 Task: Look for products in the category "Homeopathic Care" from Hyland's only.
Action: Mouse moved to (354, 163)
Screenshot: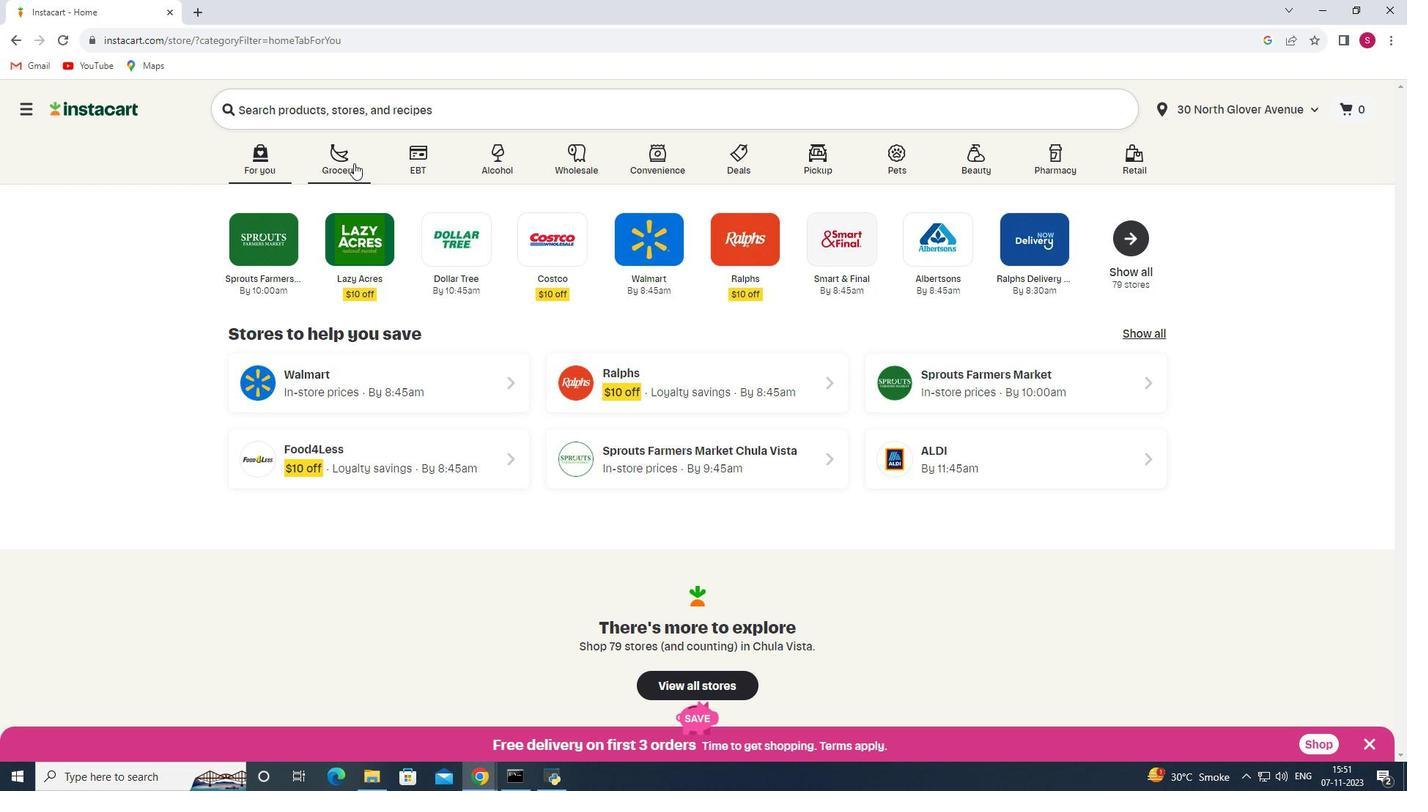 
Action: Mouse pressed left at (354, 163)
Screenshot: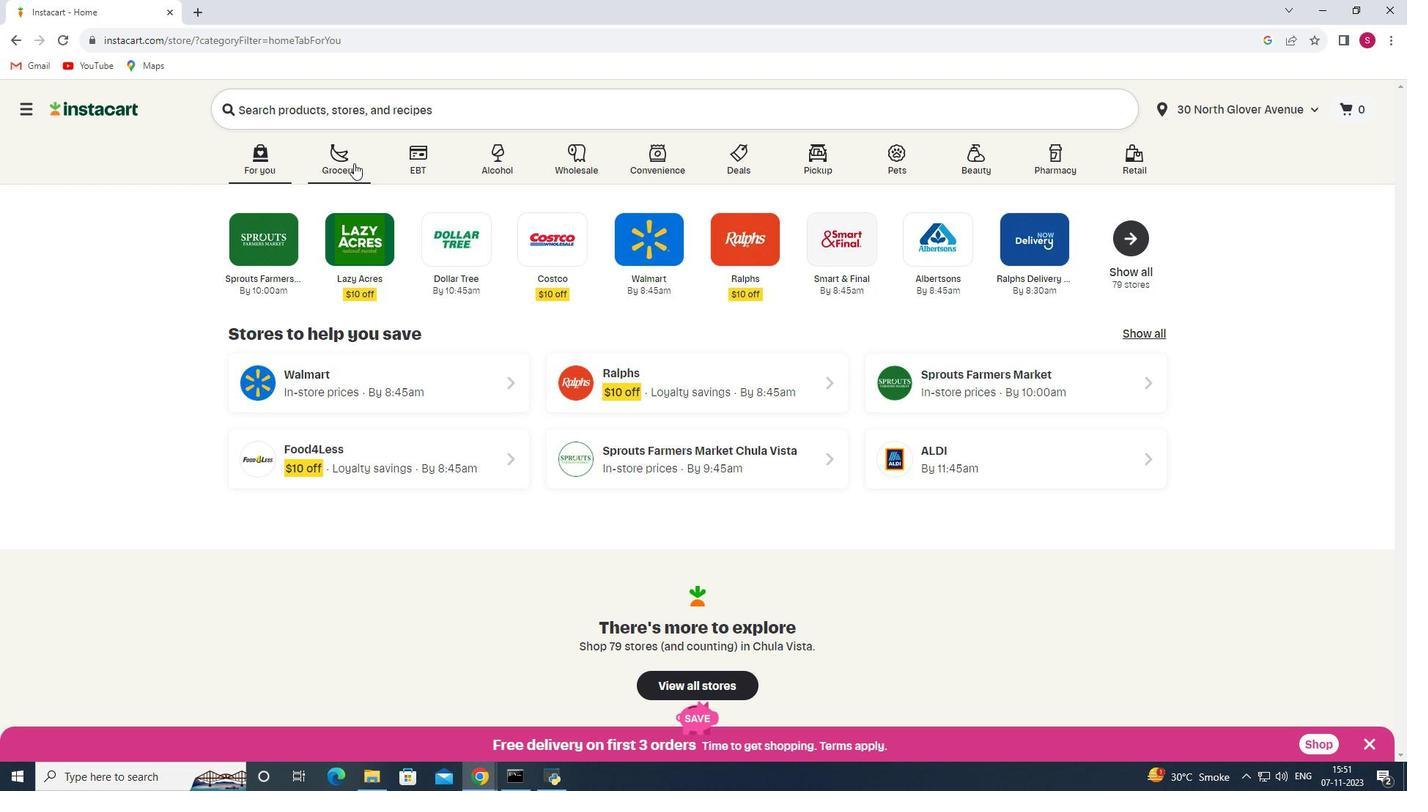 
Action: Mouse moved to (362, 421)
Screenshot: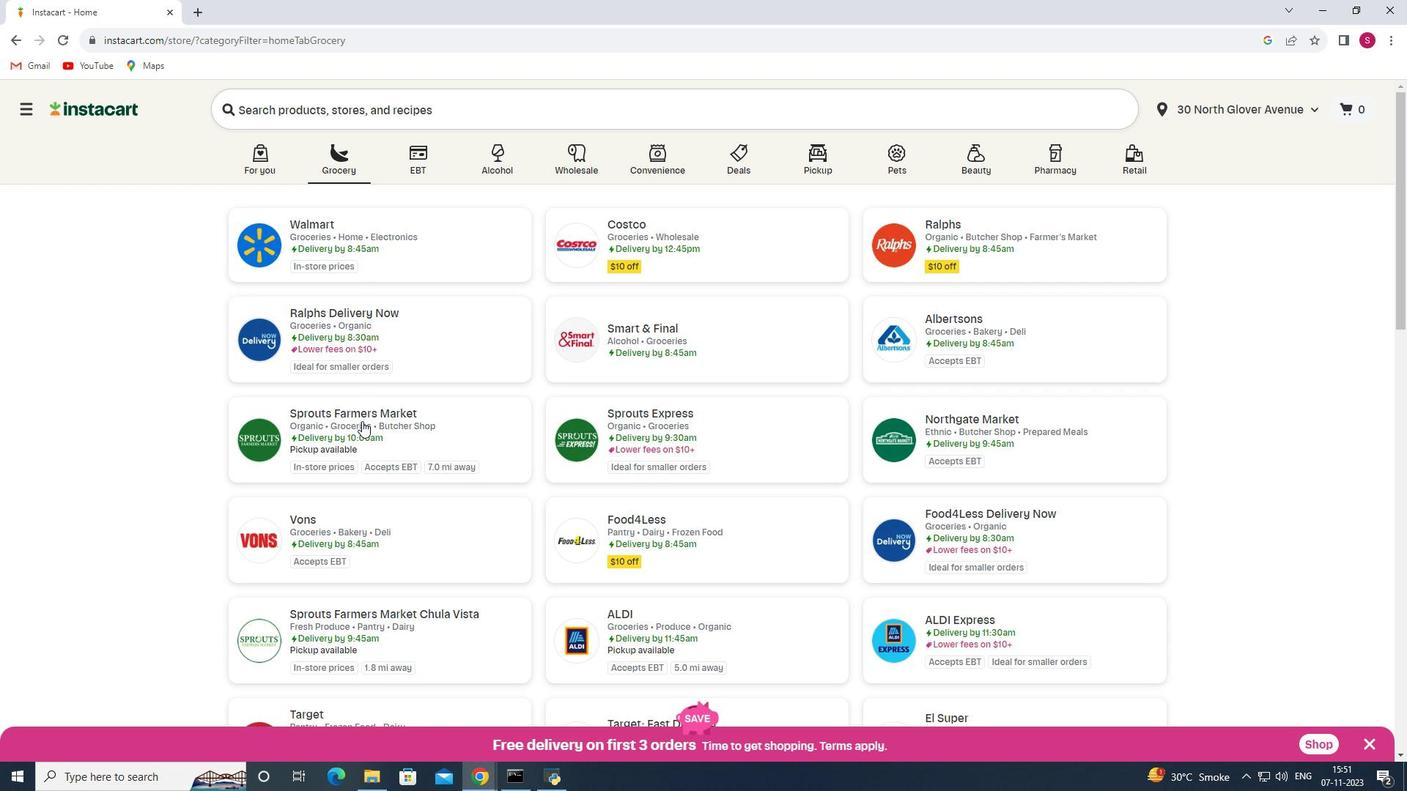 
Action: Mouse pressed left at (362, 421)
Screenshot: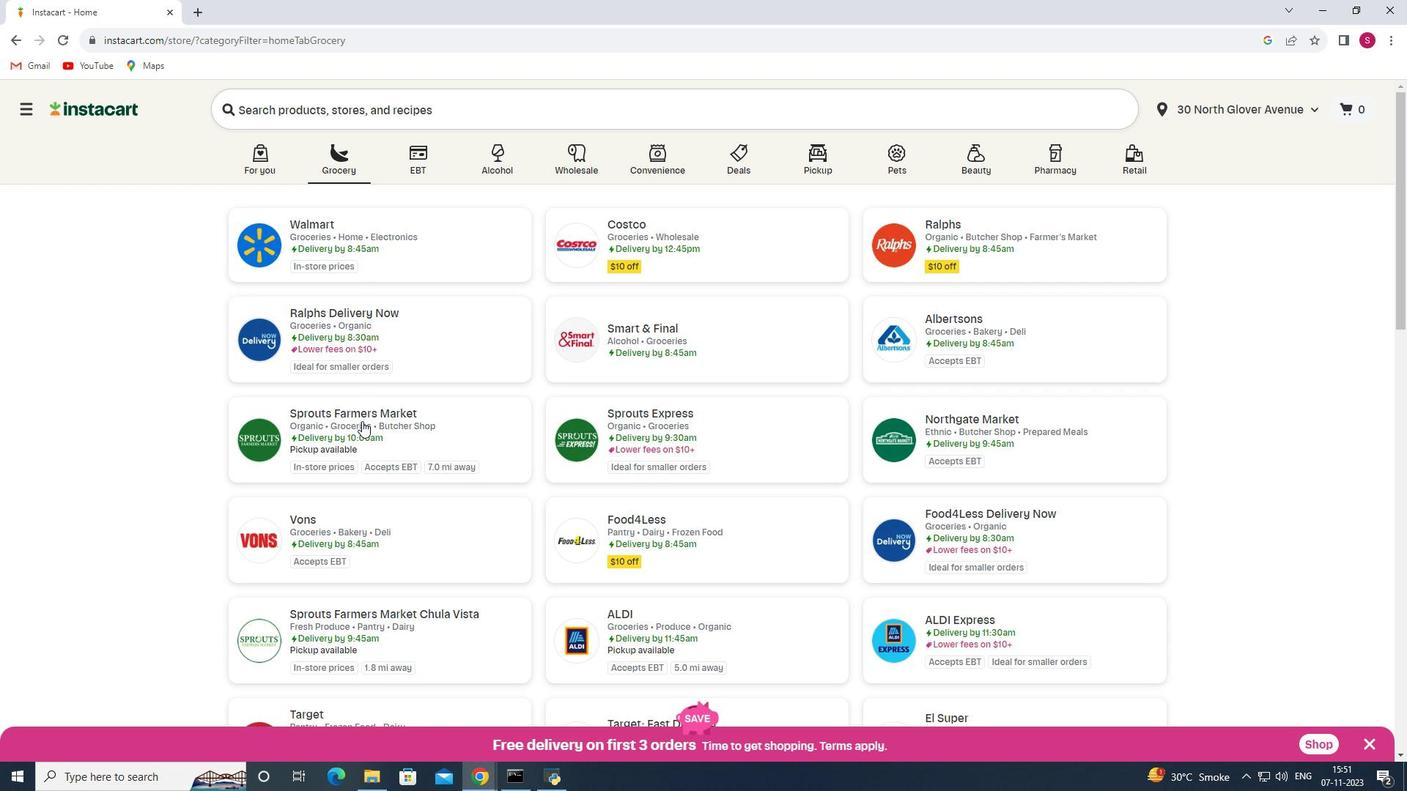 
Action: Mouse moved to (90, 445)
Screenshot: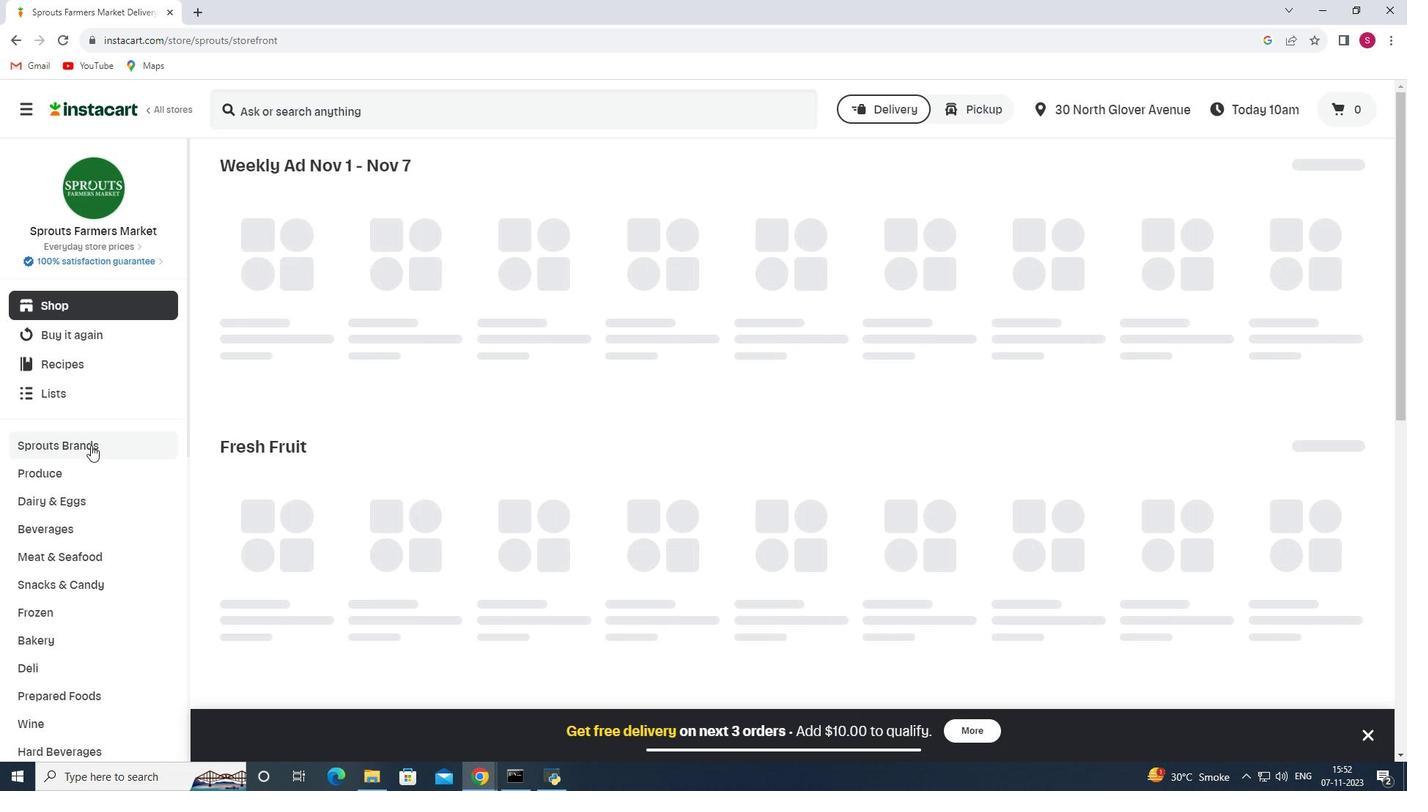 
Action: Mouse scrolled (90, 444) with delta (0, 0)
Screenshot: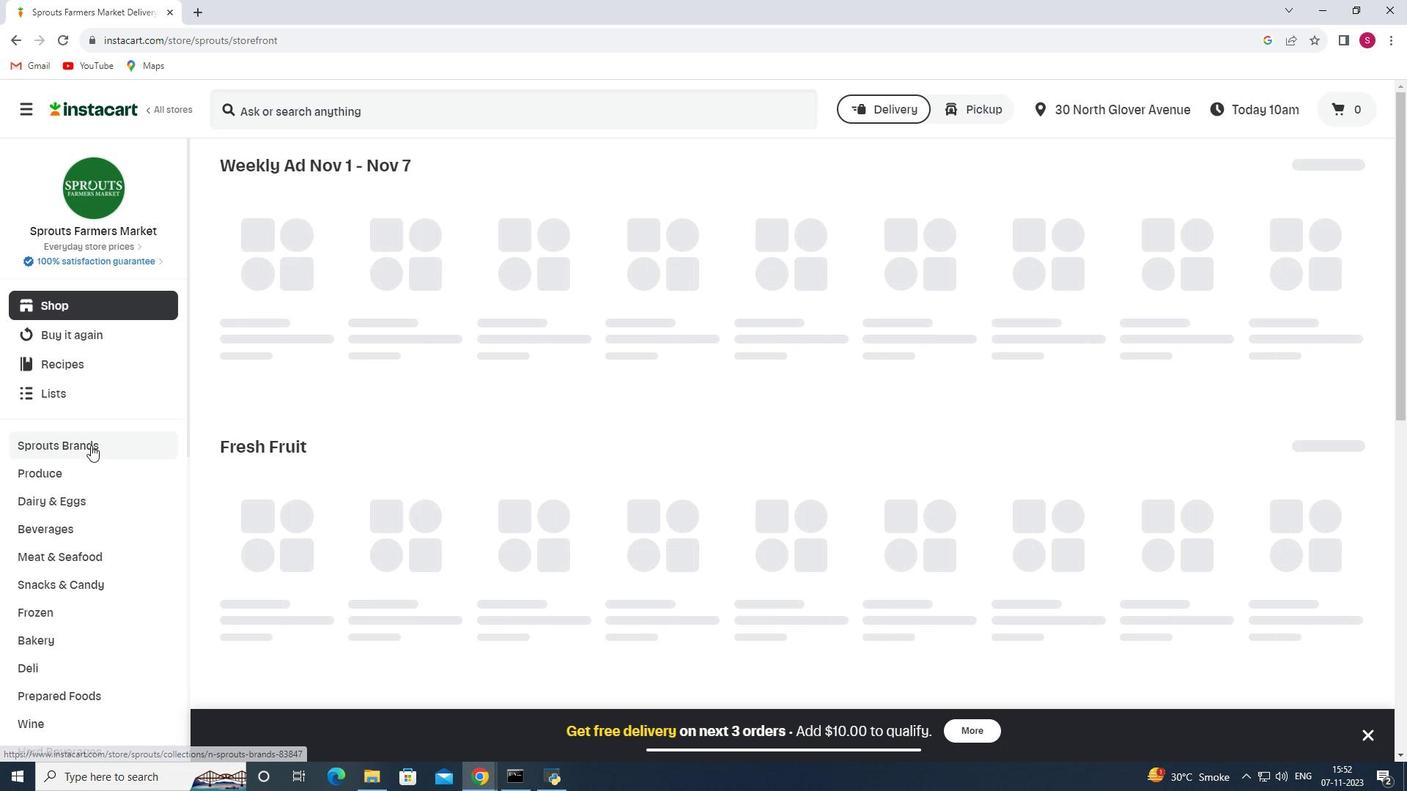 
Action: Mouse scrolled (90, 444) with delta (0, 0)
Screenshot: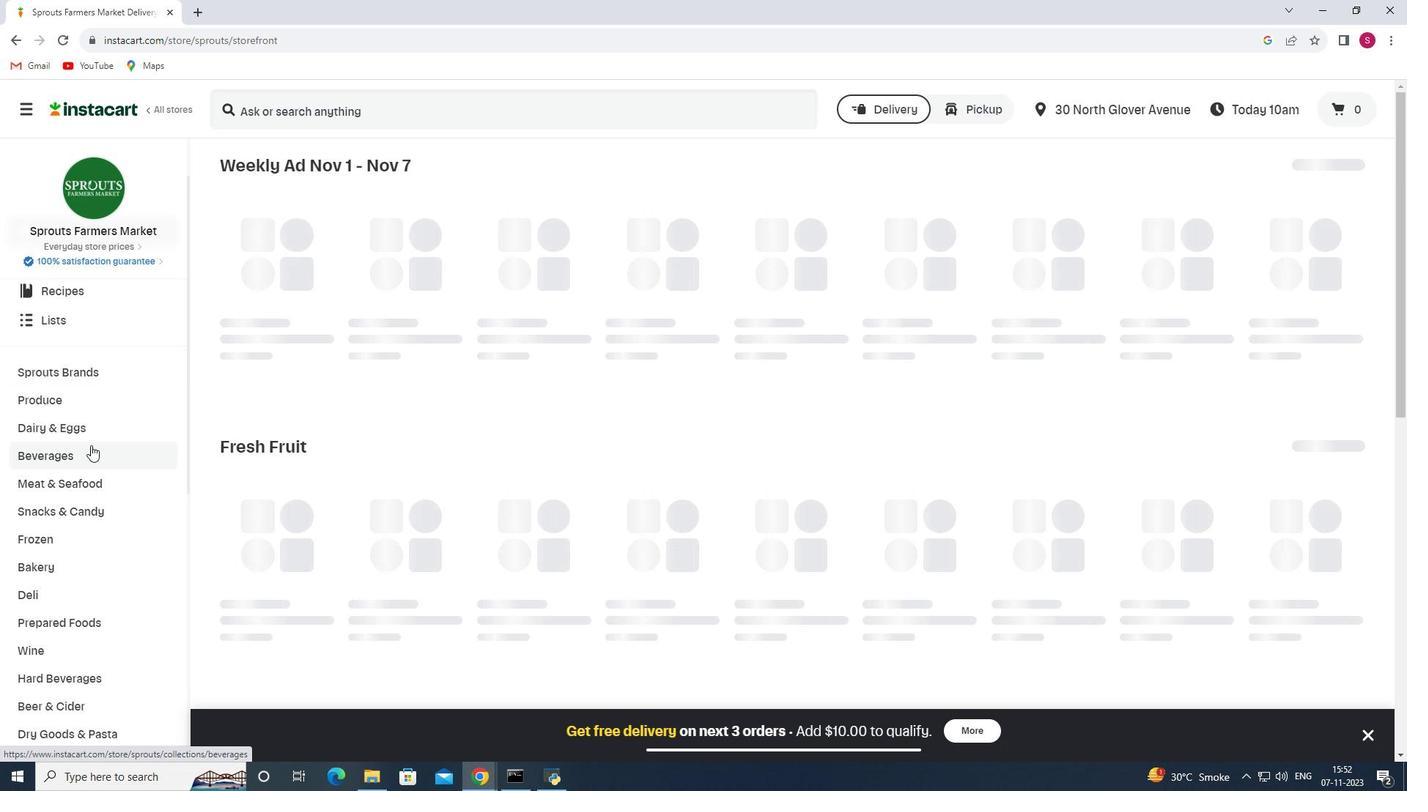 
Action: Mouse scrolled (90, 444) with delta (0, 0)
Screenshot: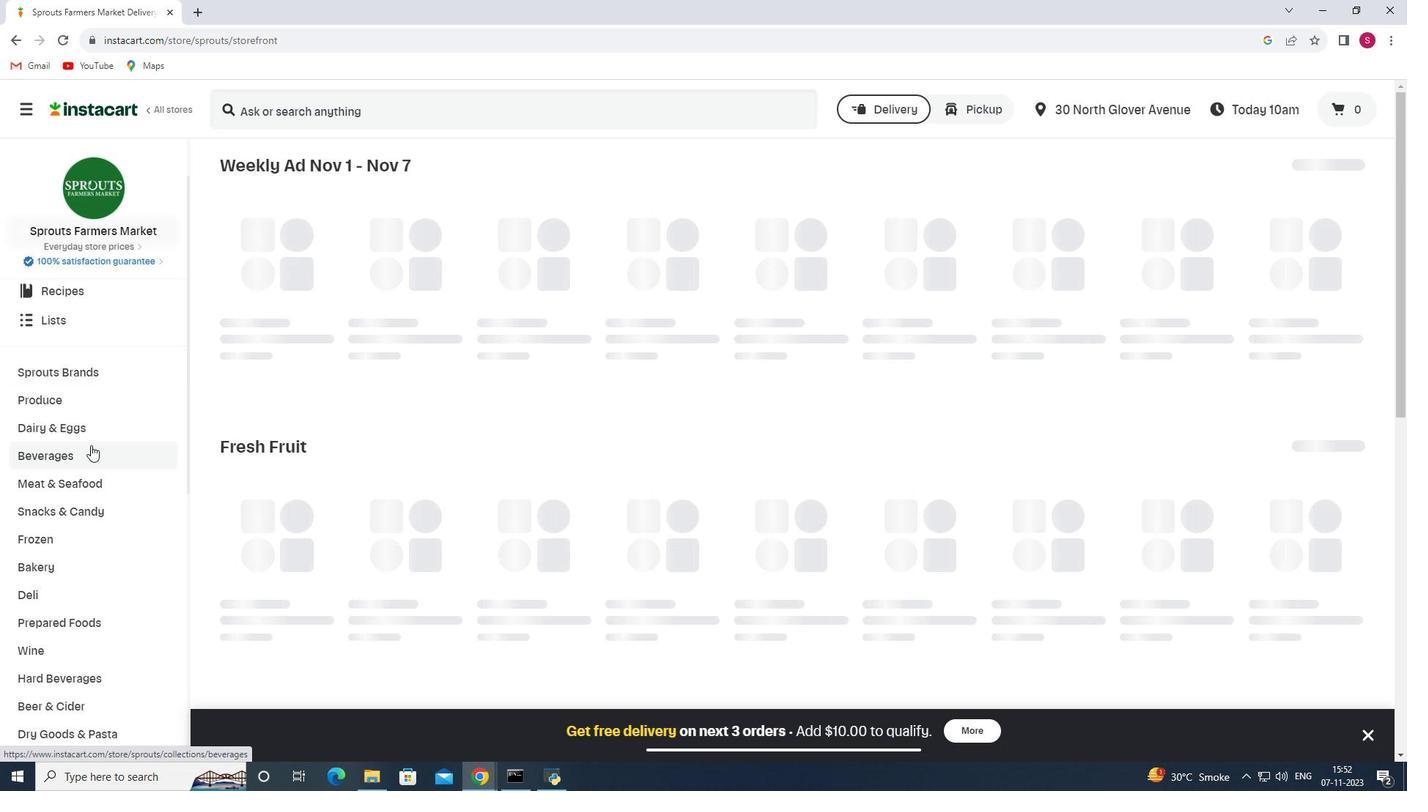 
Action: Mouse scrolled (90, 444) with delta (0, 0)
Screenshot: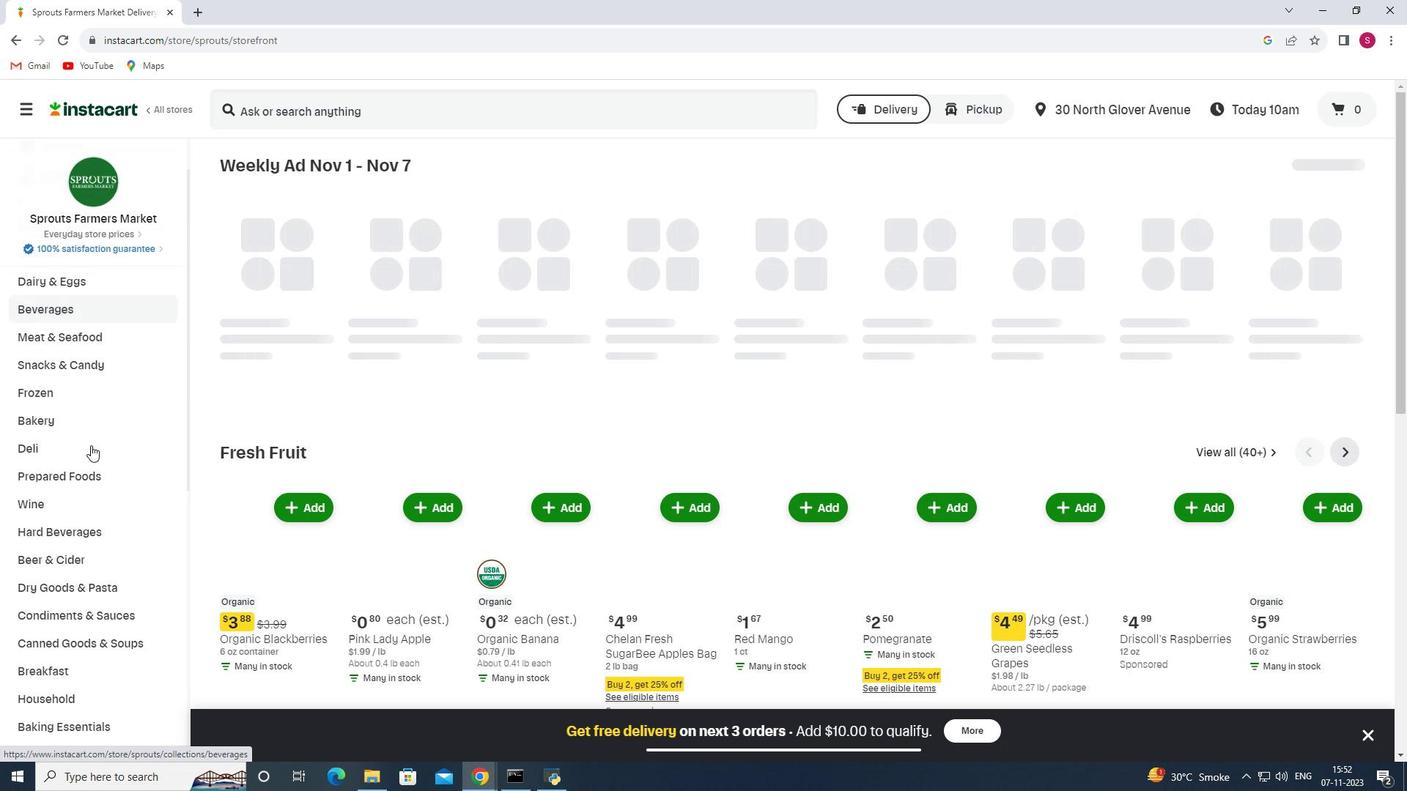 
Action: Mouse scrolled (90, 444) with delta (0, 0)
Screenshot: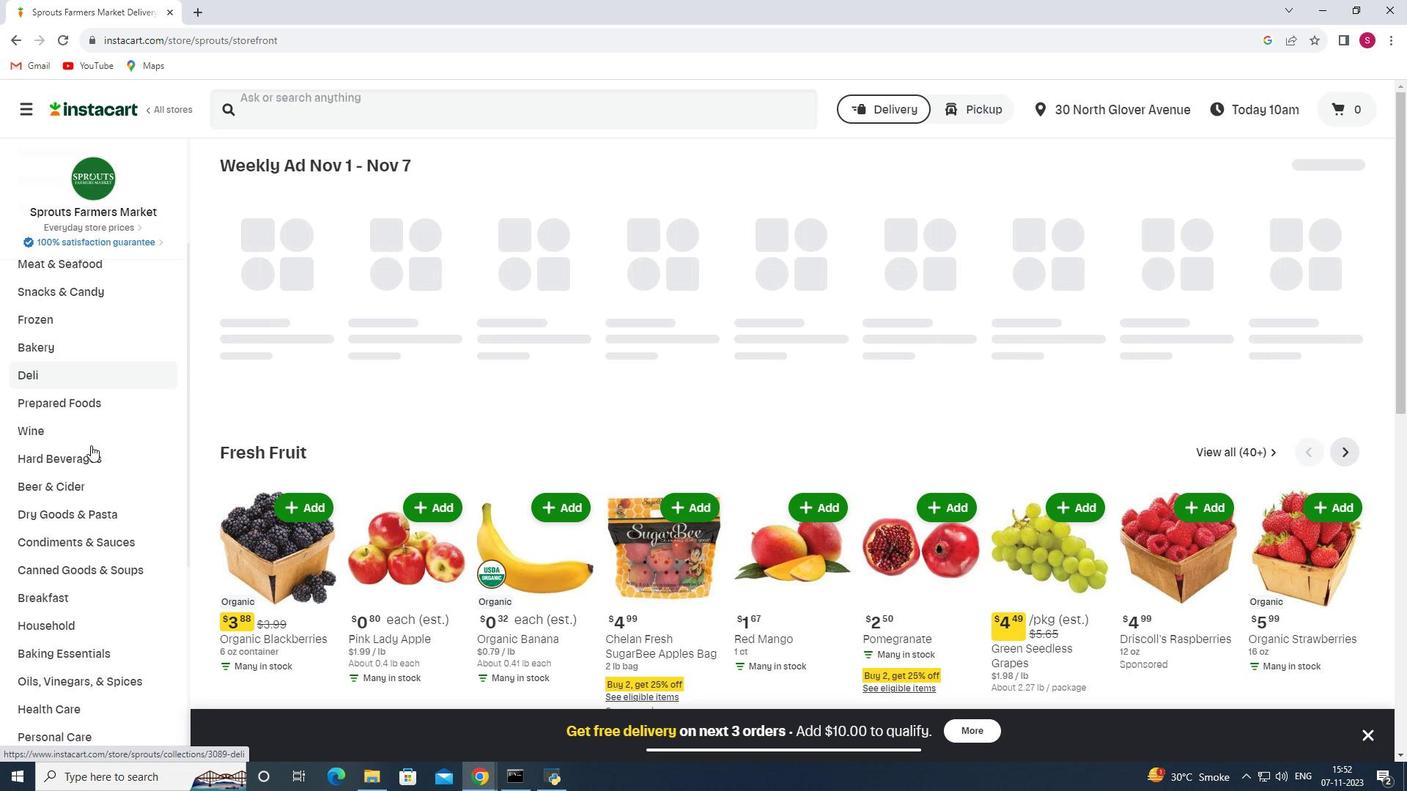 
Action: Mouse scrolled (90, 444) with delta (0, 0)
Screenshot: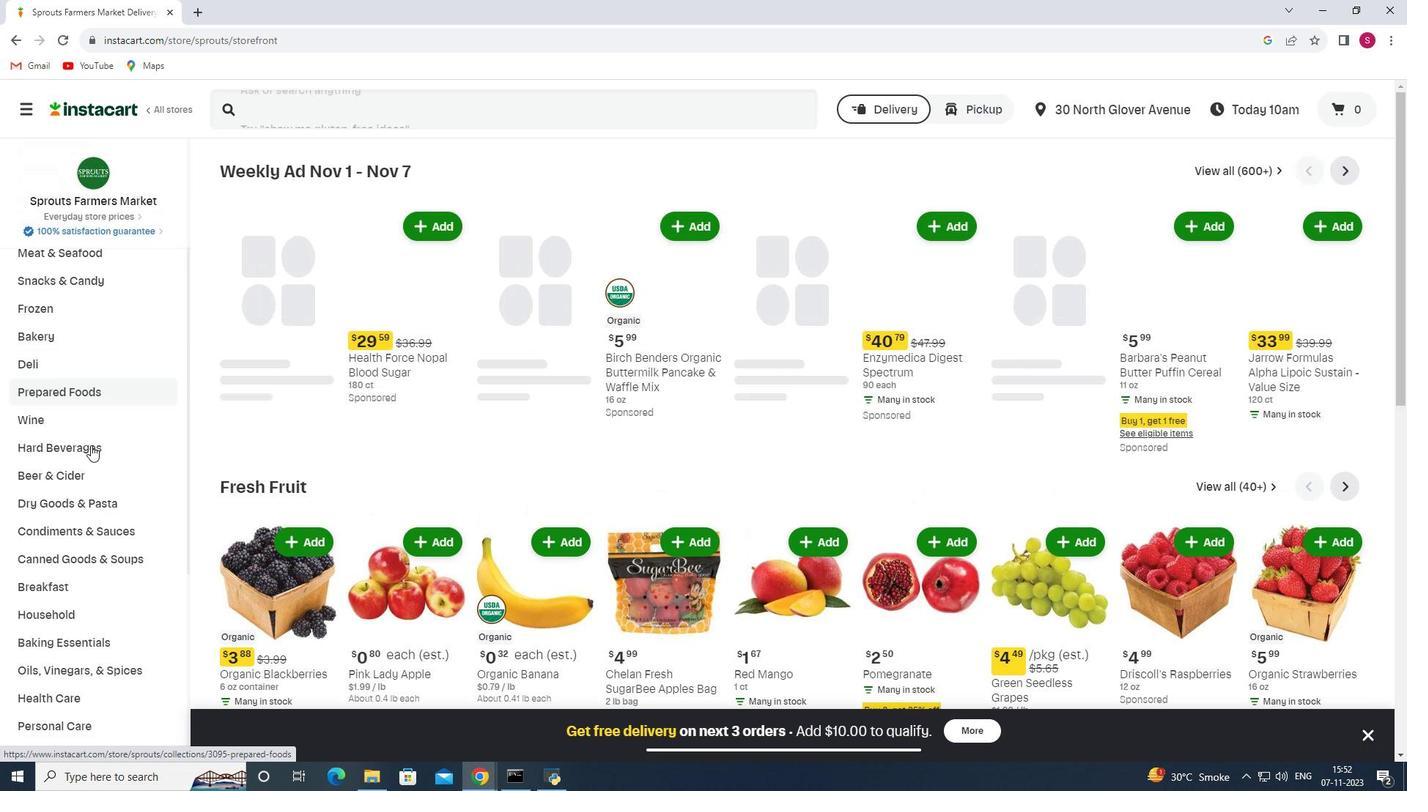 
Action: Mouse scrolled (90, 444) with delta (0, 0)
Screenshot: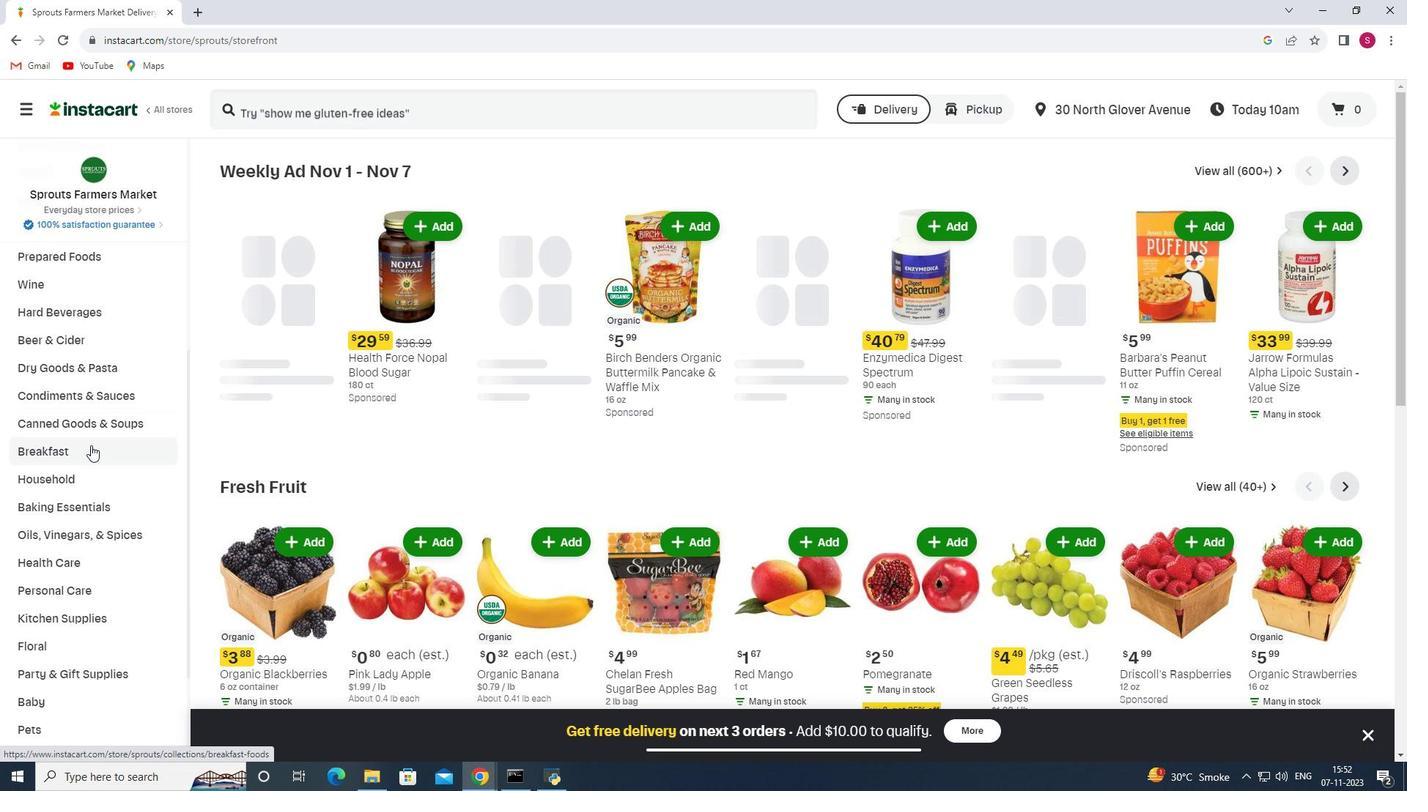 
Action: Mouse scrolled (90, 444) with delta (0, 0)
Screenshot: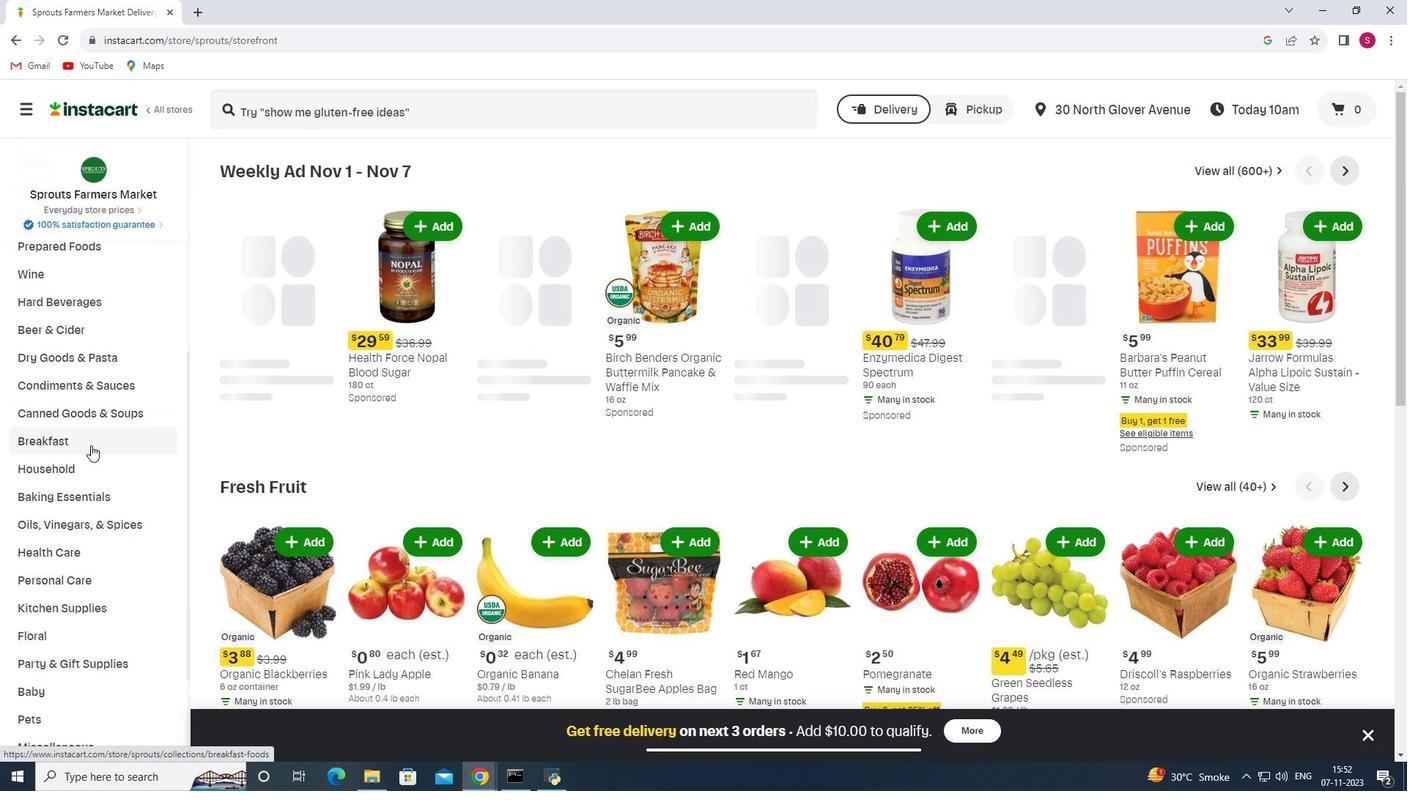 
Action: Mouse moved to (90, 408)
Screenshot: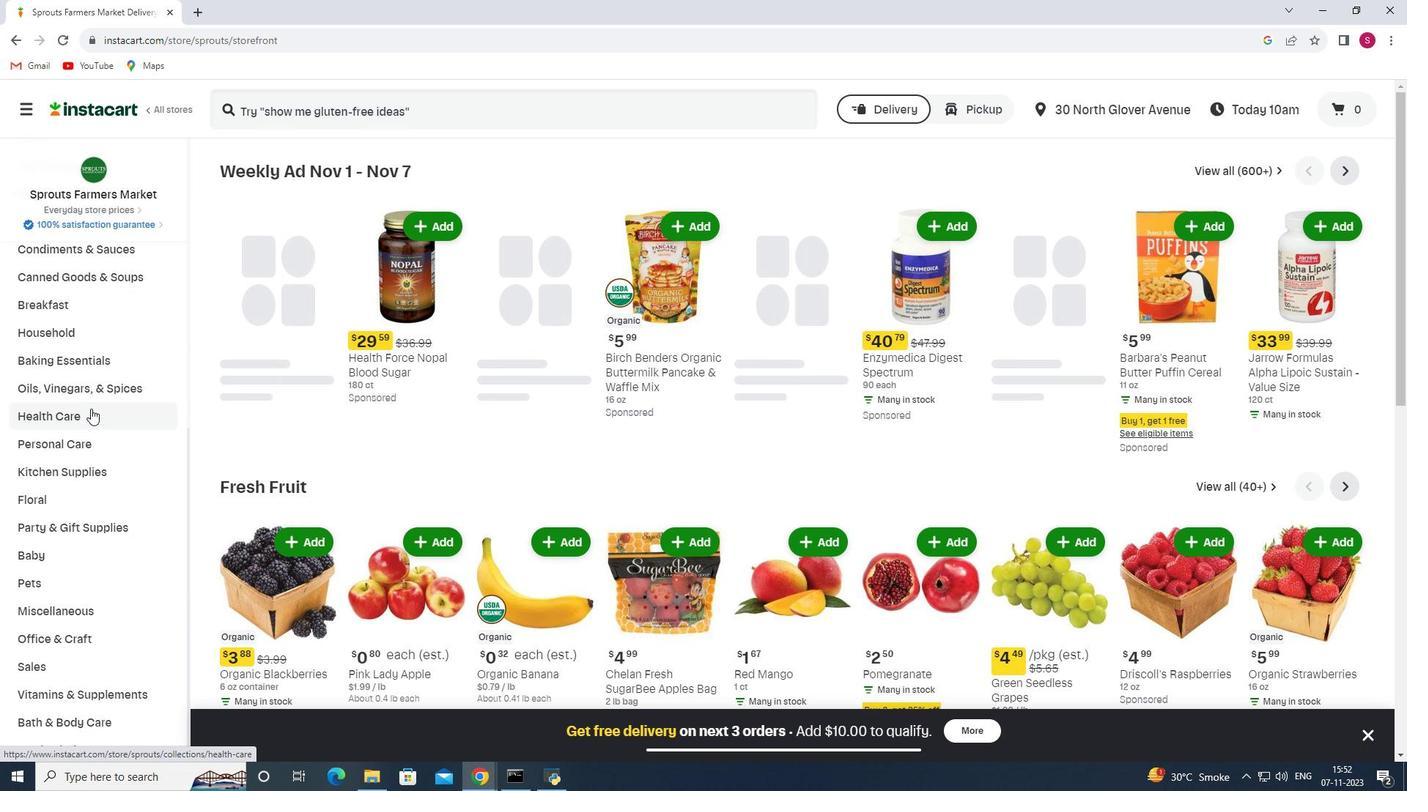 
Action: Mouse pressed left at (90, 408)
Screenshot: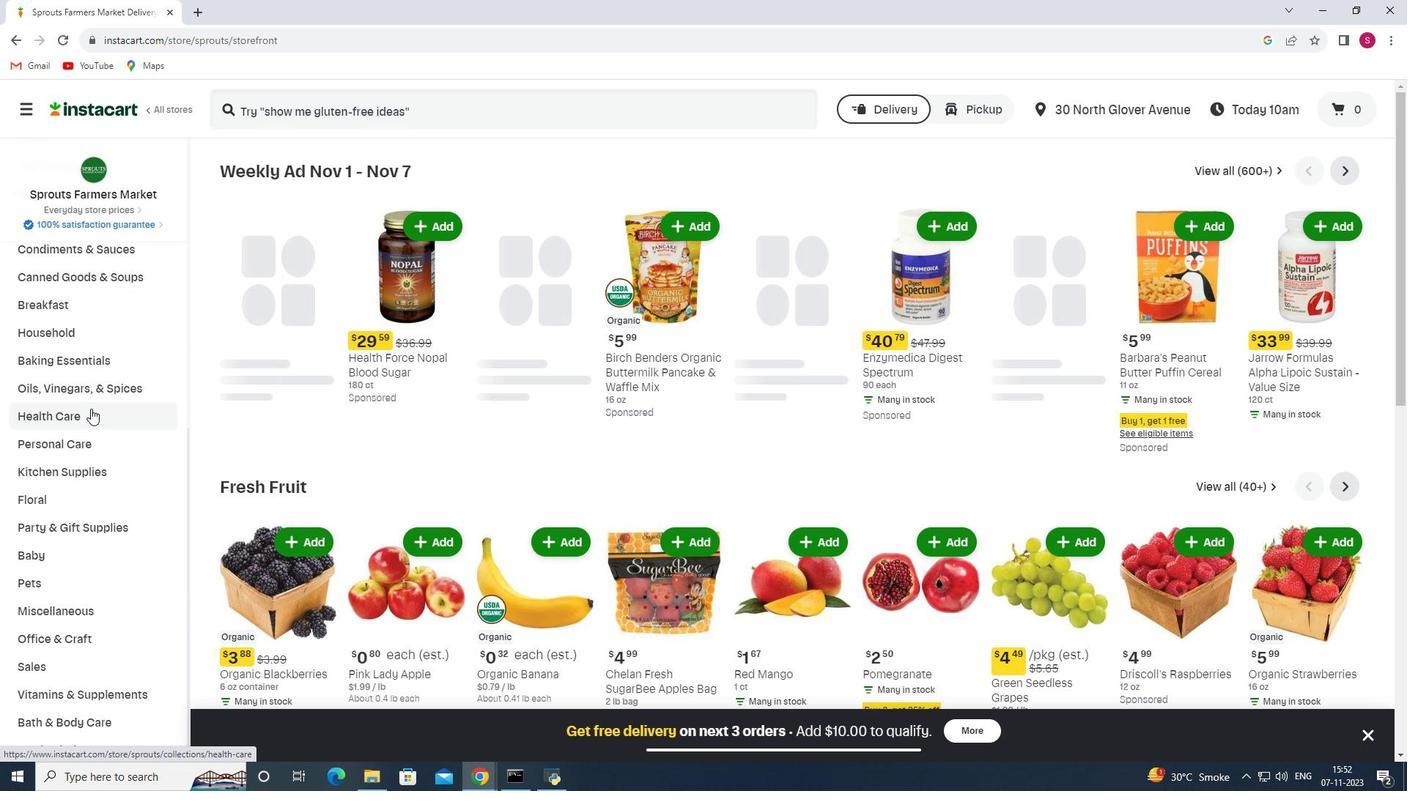 
Action: Mouse moved to (521, 203)
Screenshot: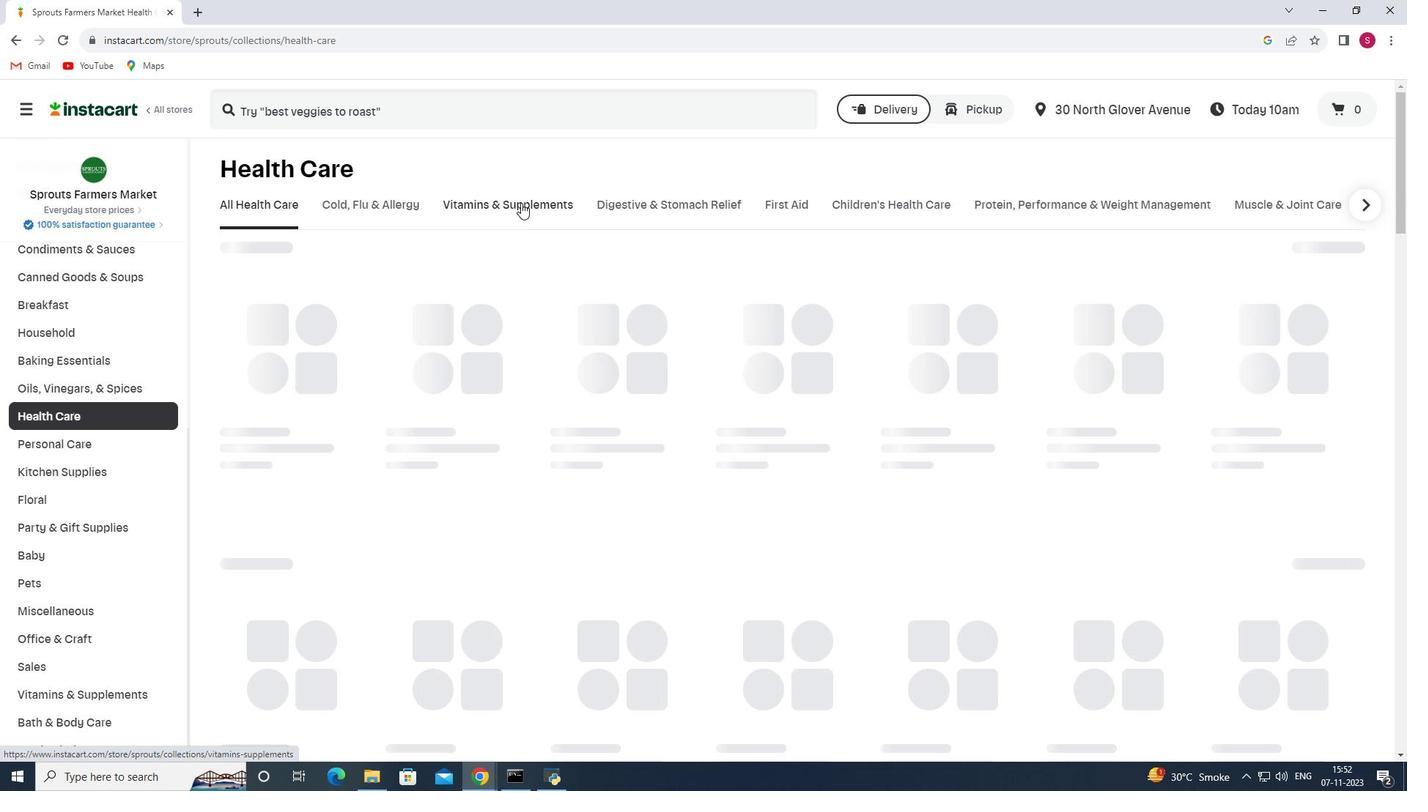 
Action: Mouse pressed left at (521, 203)
Screenshot: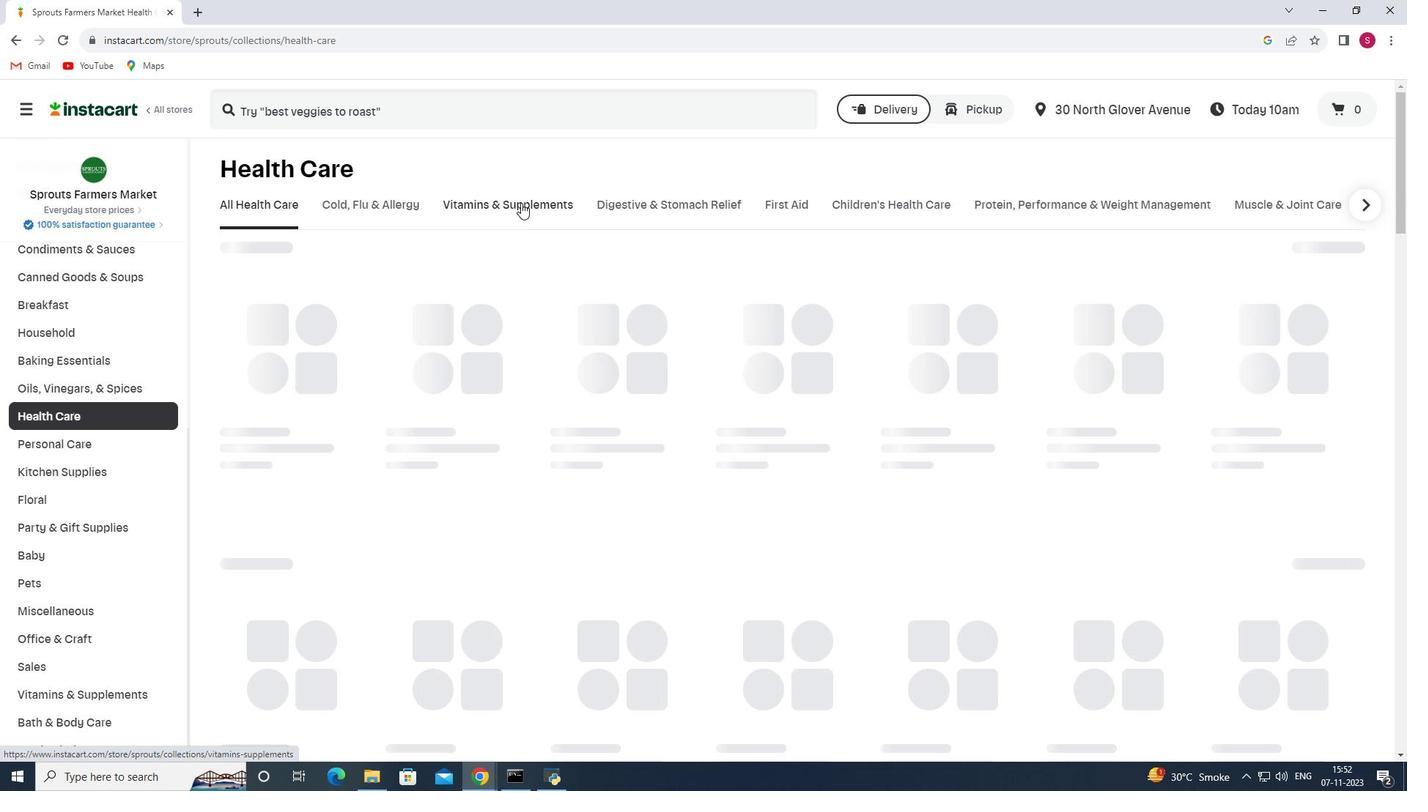 
Action: Mouse moved to (1195, 259)
Screenshot: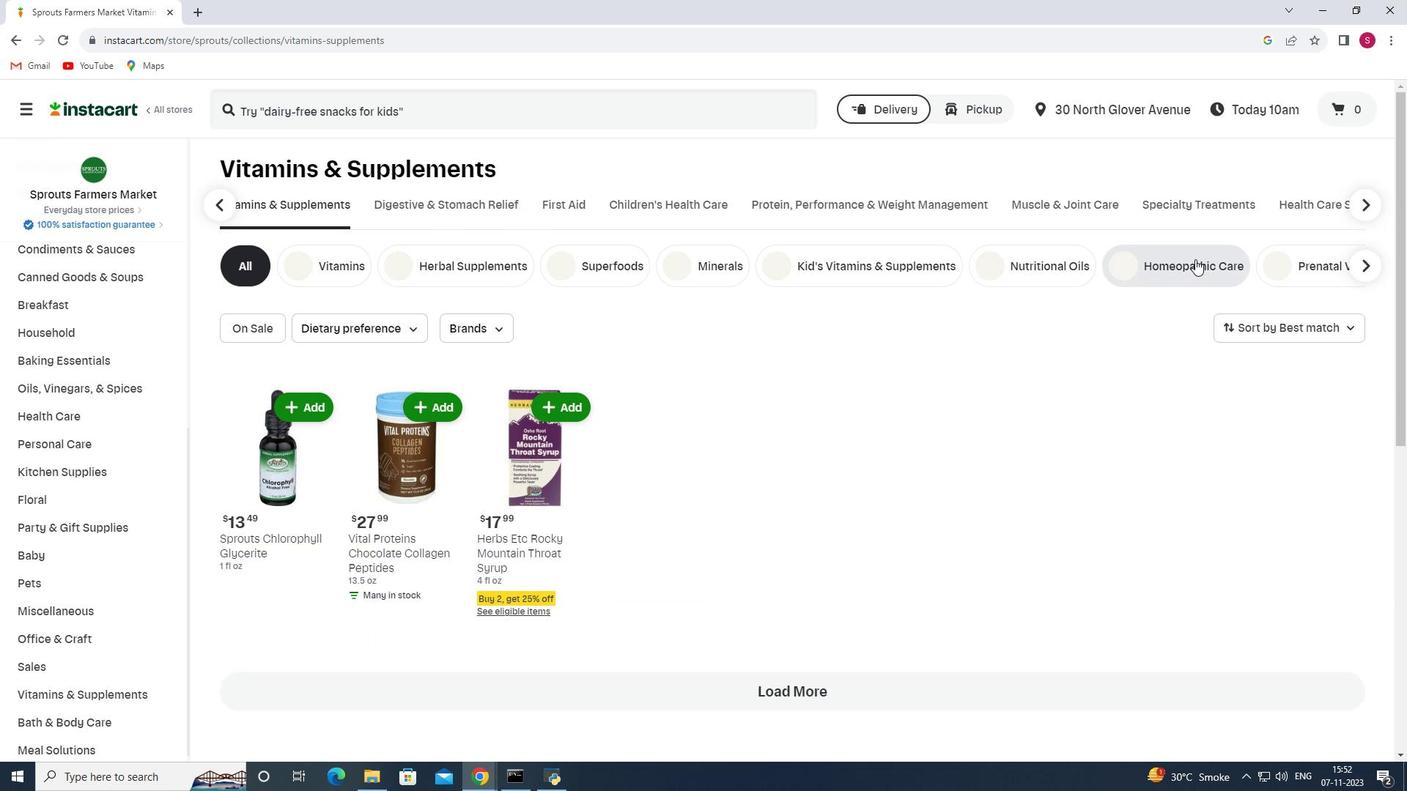 
Action: Mouse pressed left at (1195, 259)
Screenshot: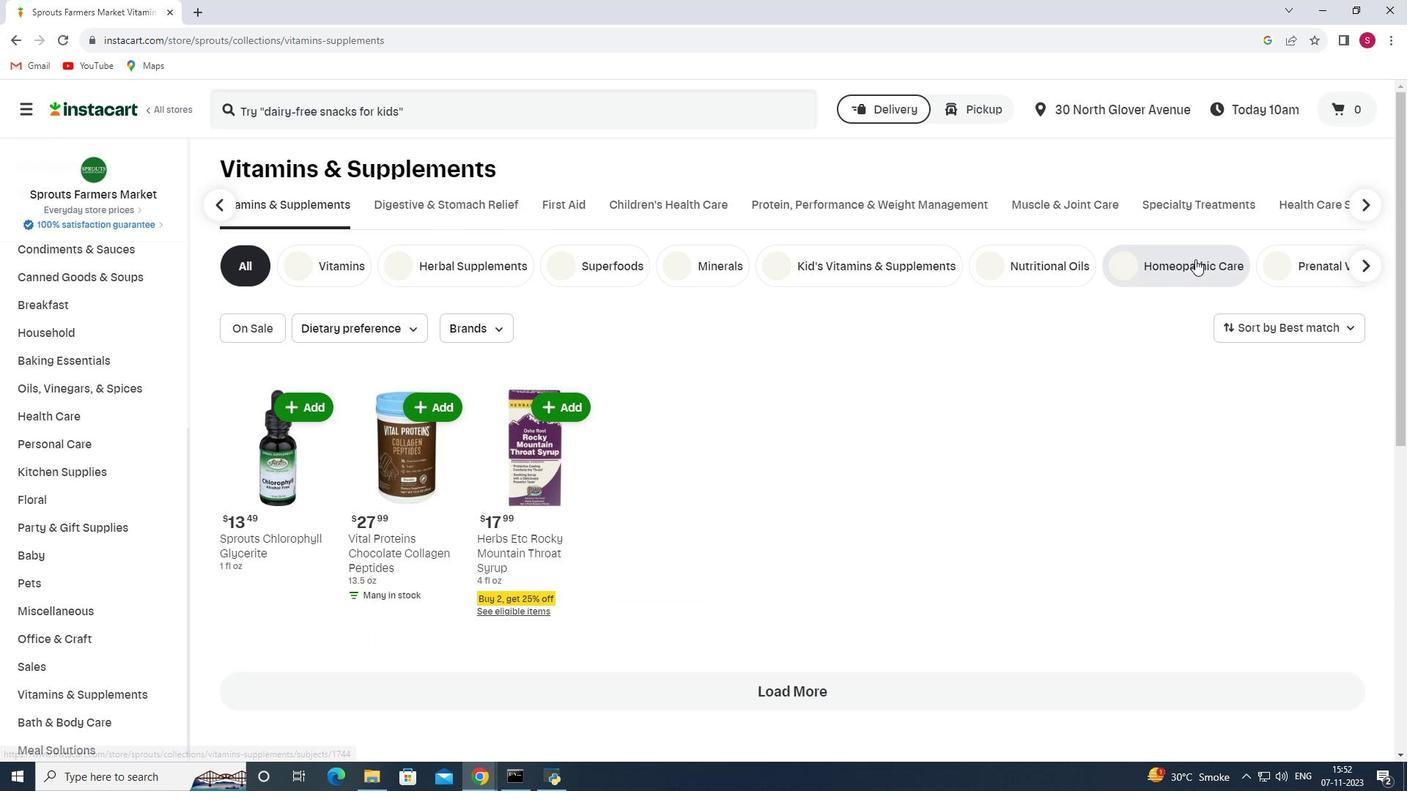 
Action: Mouse moved to (351, 321)
Screenshot: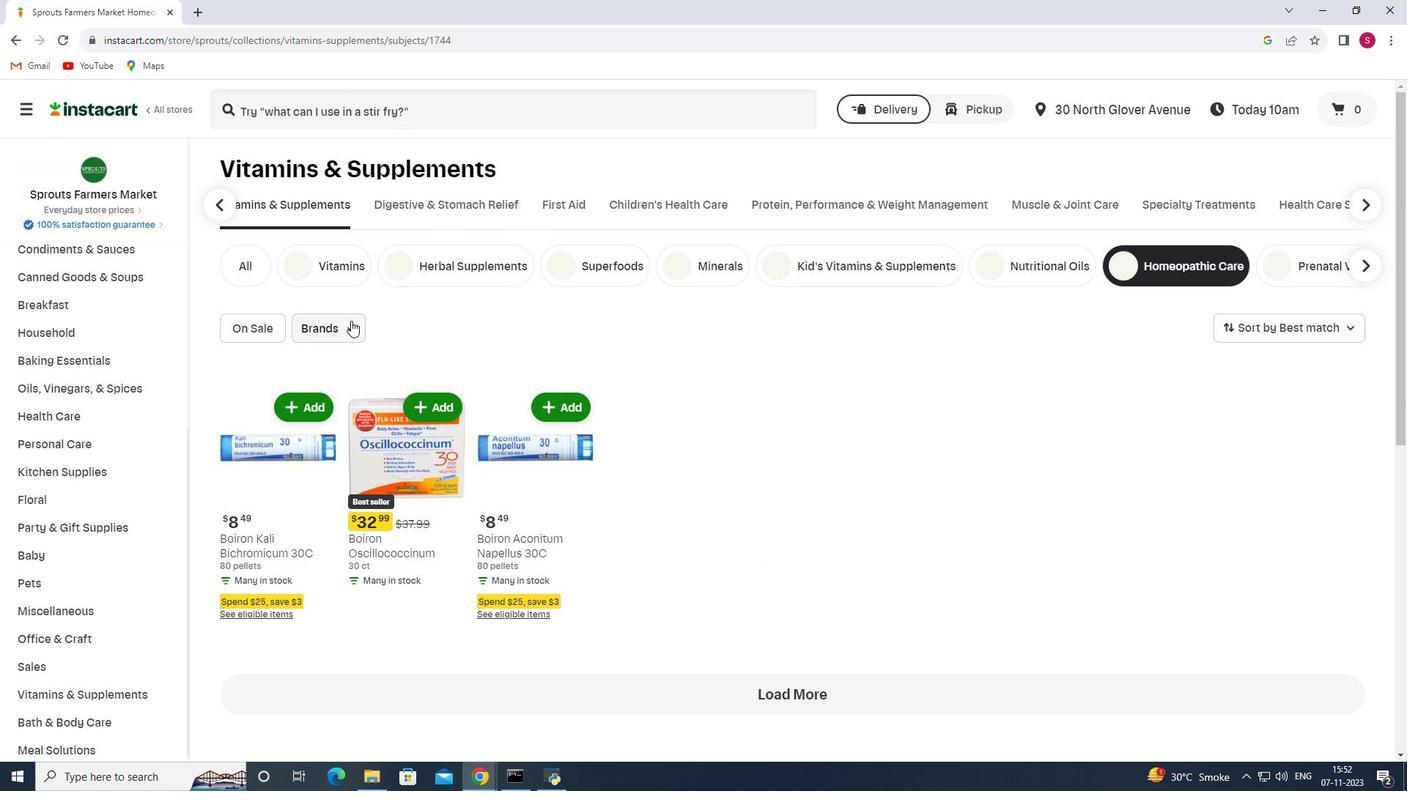 
Action: Mouse pressed left at (351, 321)
Screenshot: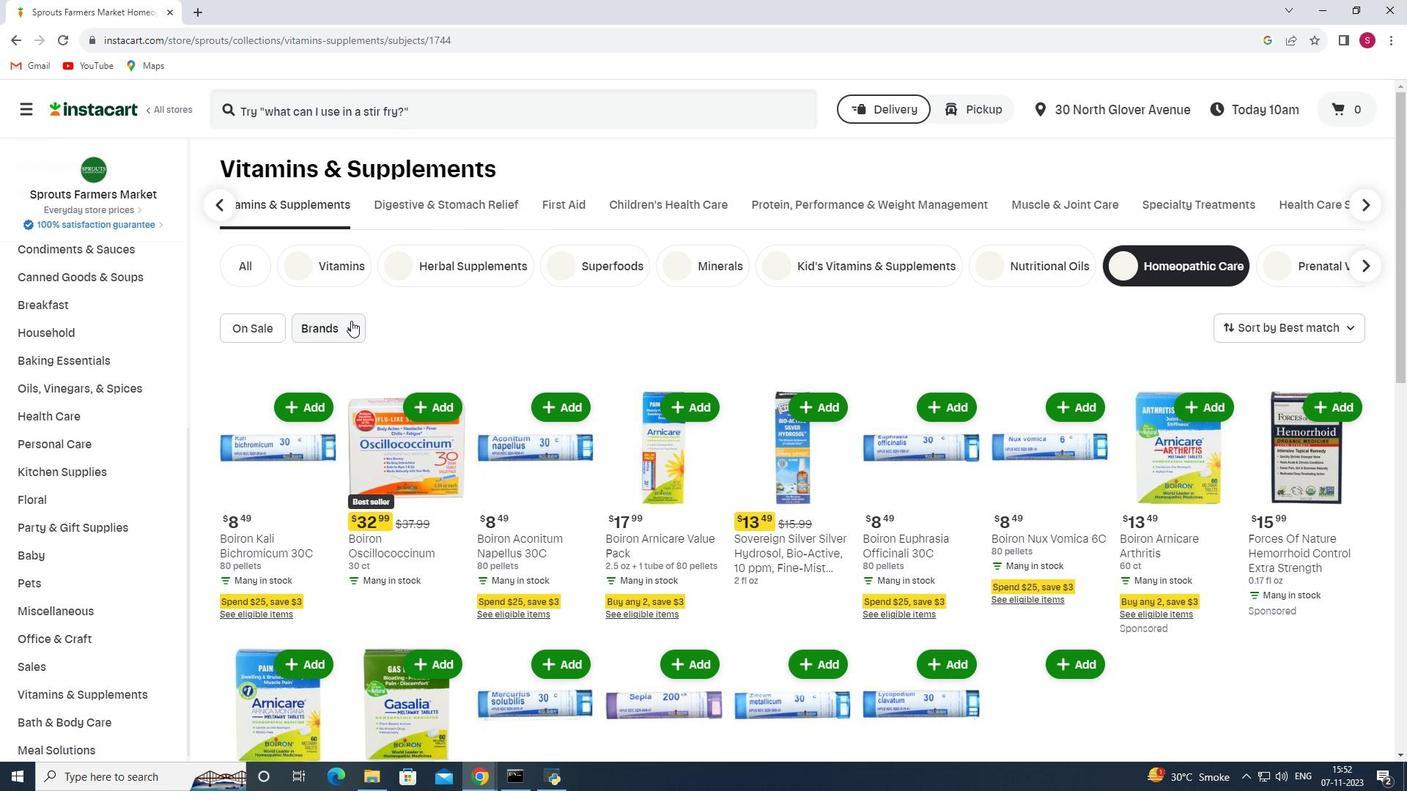 
Action: Mouse moved to (313, 408)
Screenshot: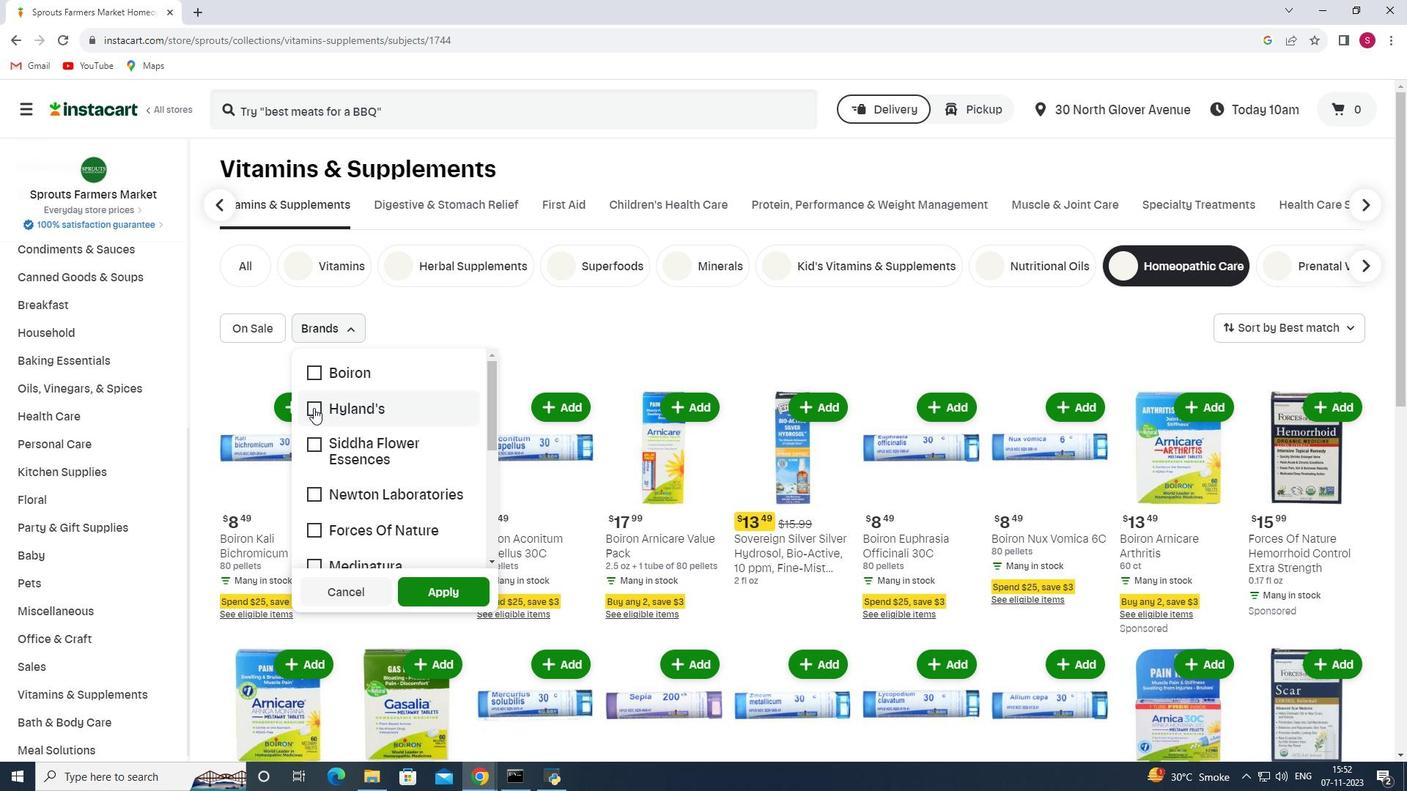 
Action: Mouse pressed left at (313, 408)
Screenshot: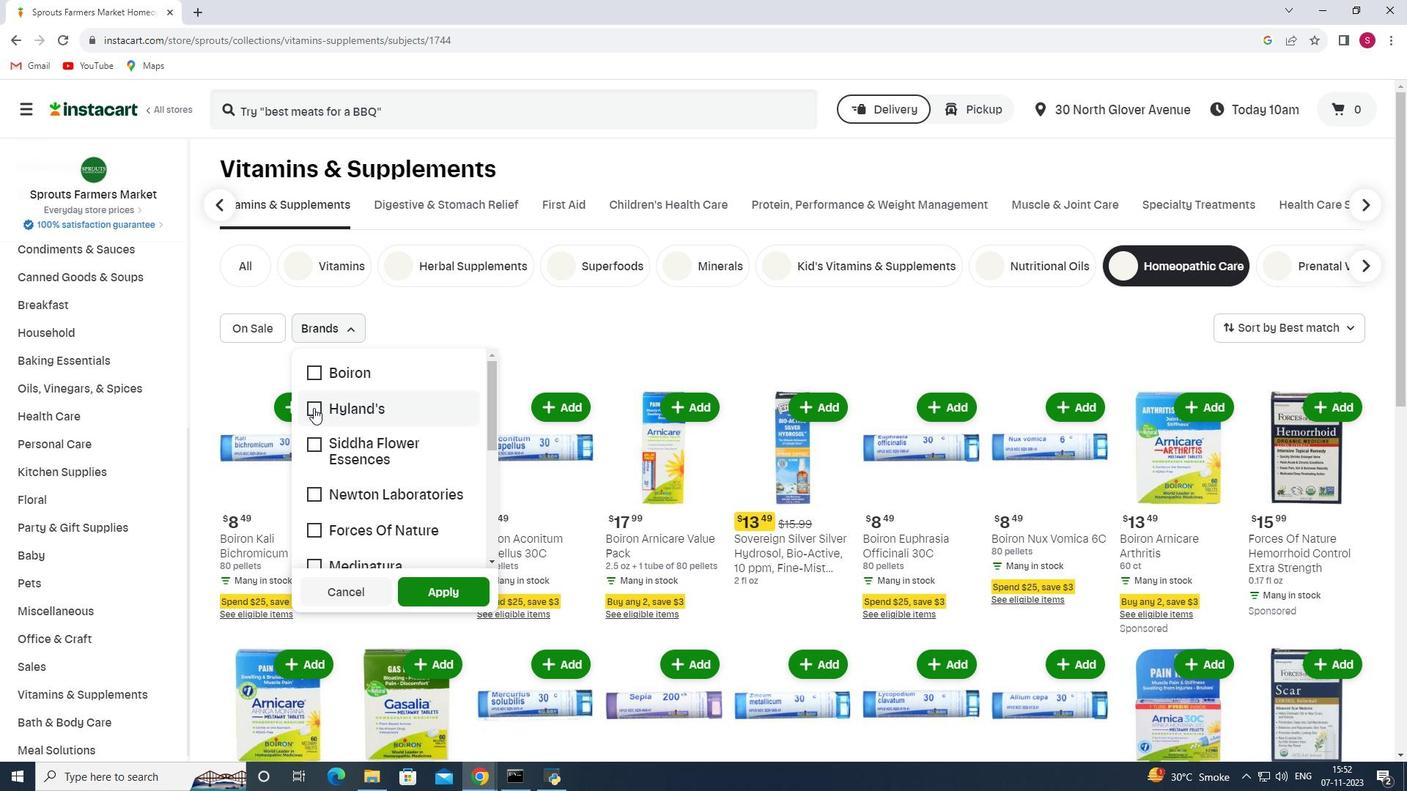 
Action: Mouse moved to (455, 592)
Screenshot: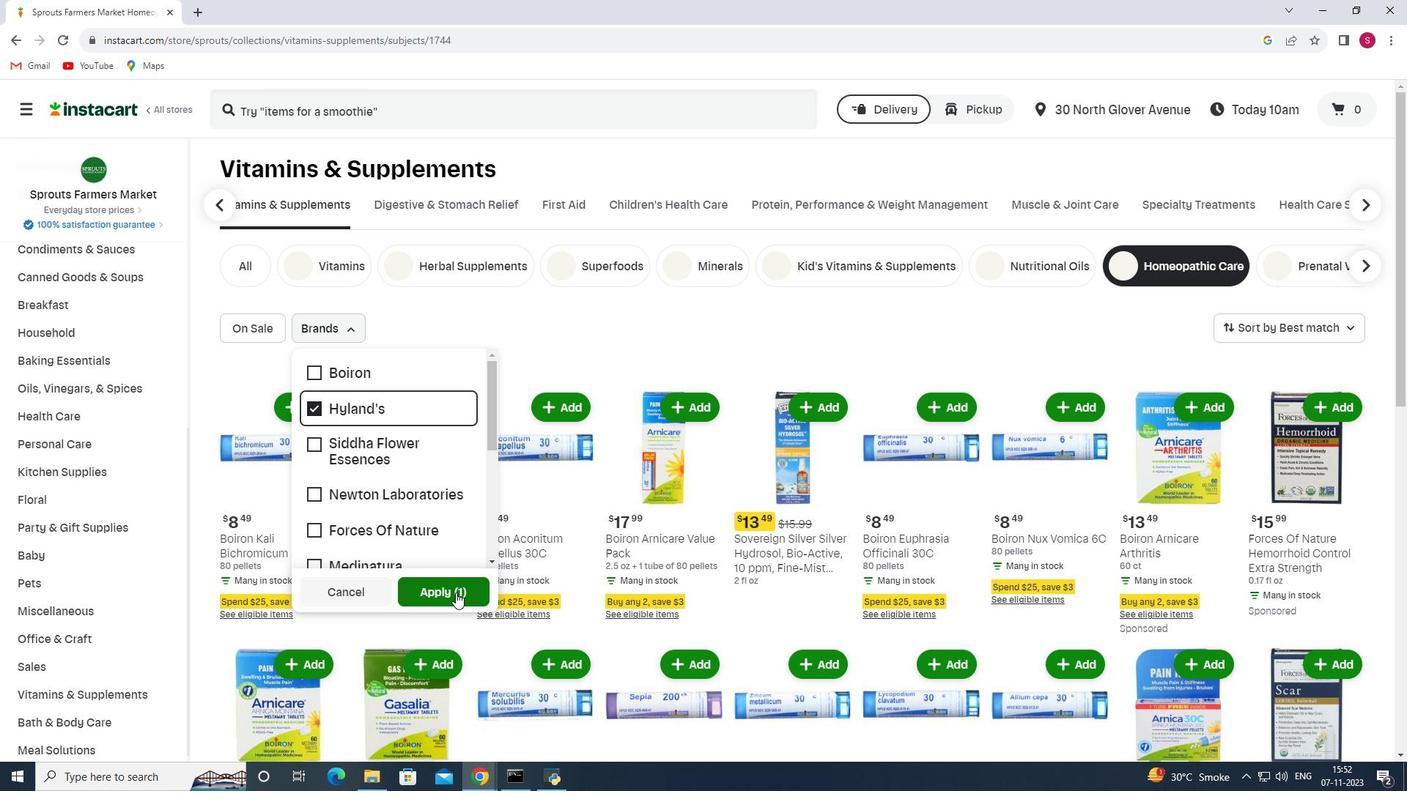 
Action: Mouse pressed left at (455, 592)
Screenshot: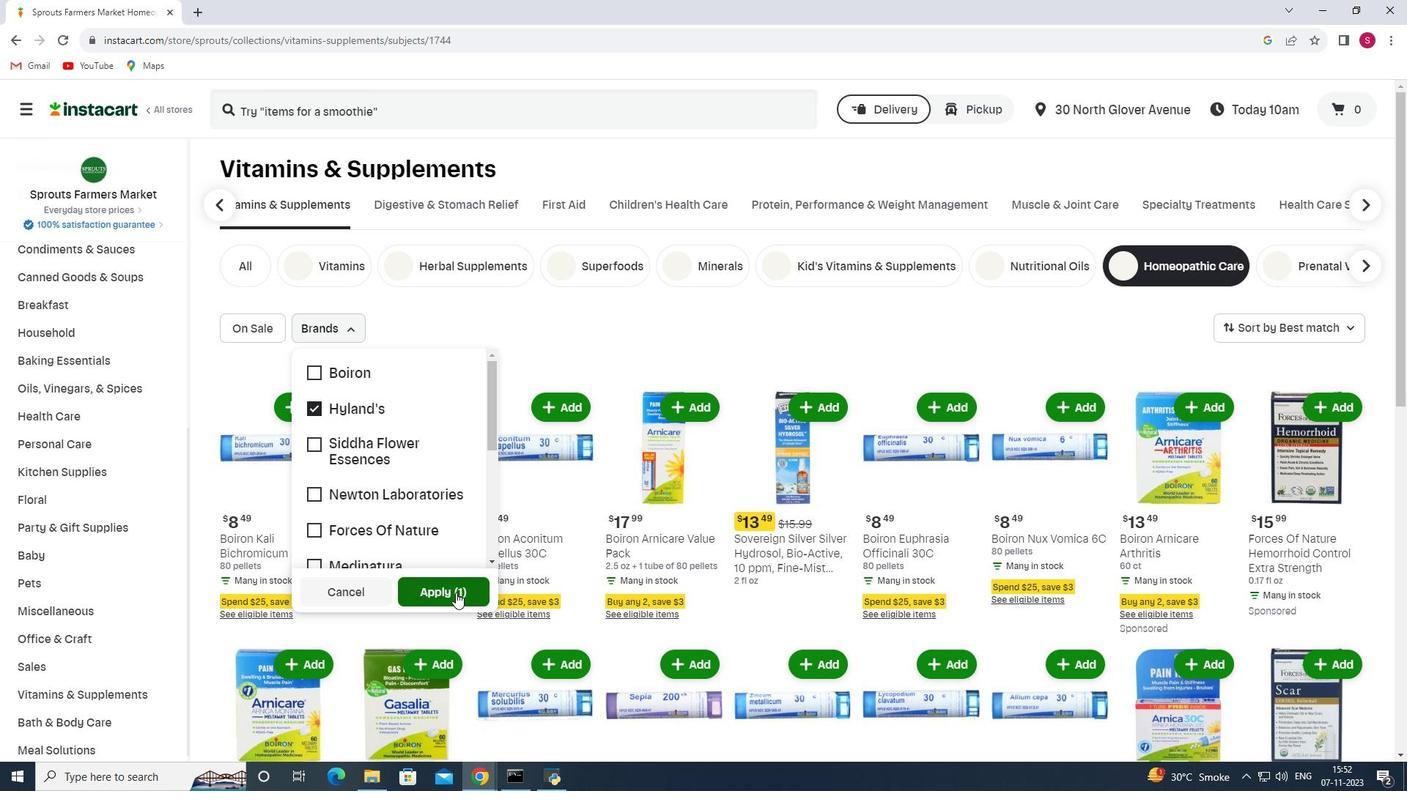 
